 Task: Add So Delicious Blueberry Coconut Milk Yogurt to the cart.
Action: Mouse pressed left at (14, 125)
Screenshot: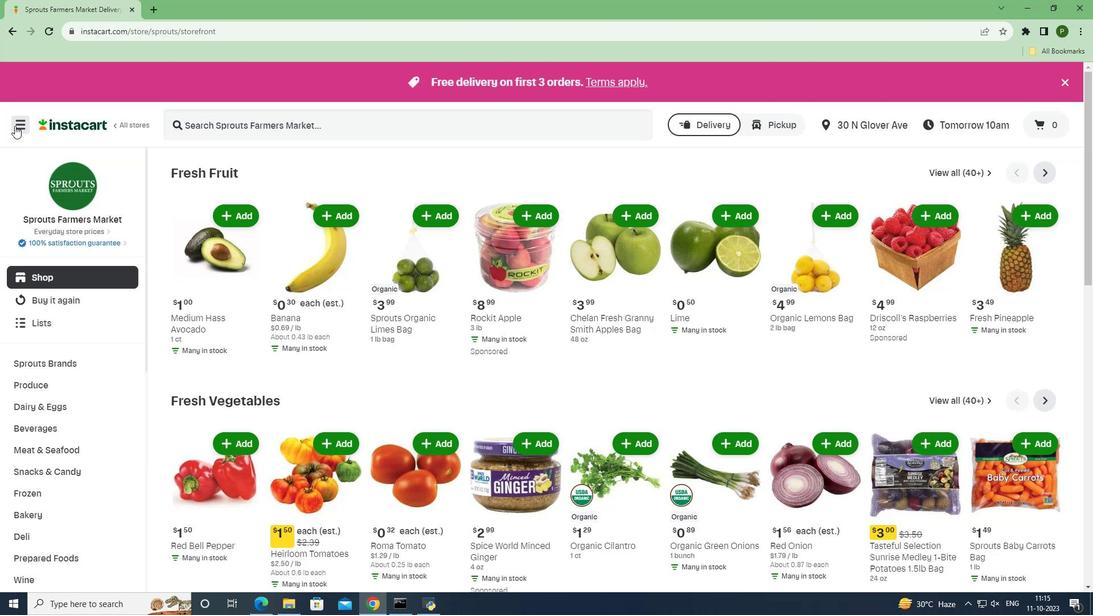 
Action: Mouse moved to (34, 298)
Screenshot: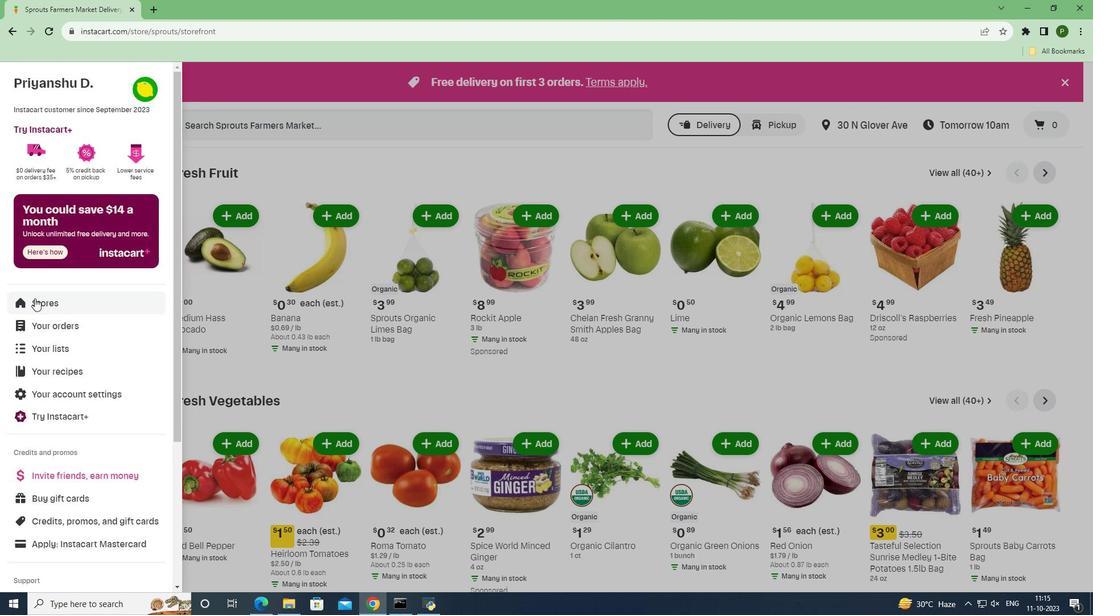
Action: Mouse pressed left at (34, 298)
Screenshot: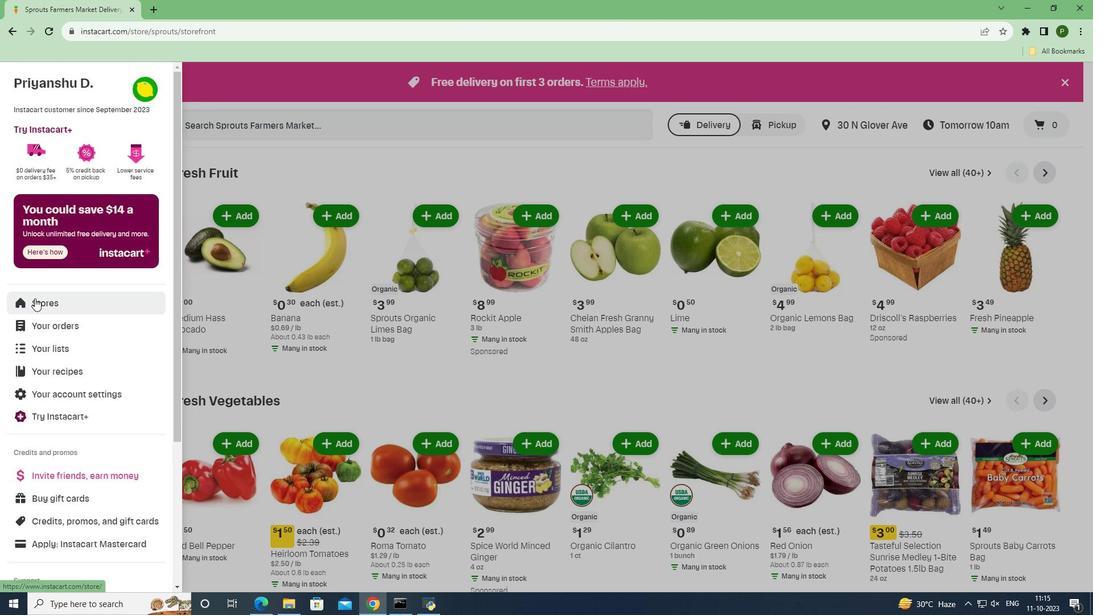 
Action: Mouse moved to (253, 136)
Screenshot: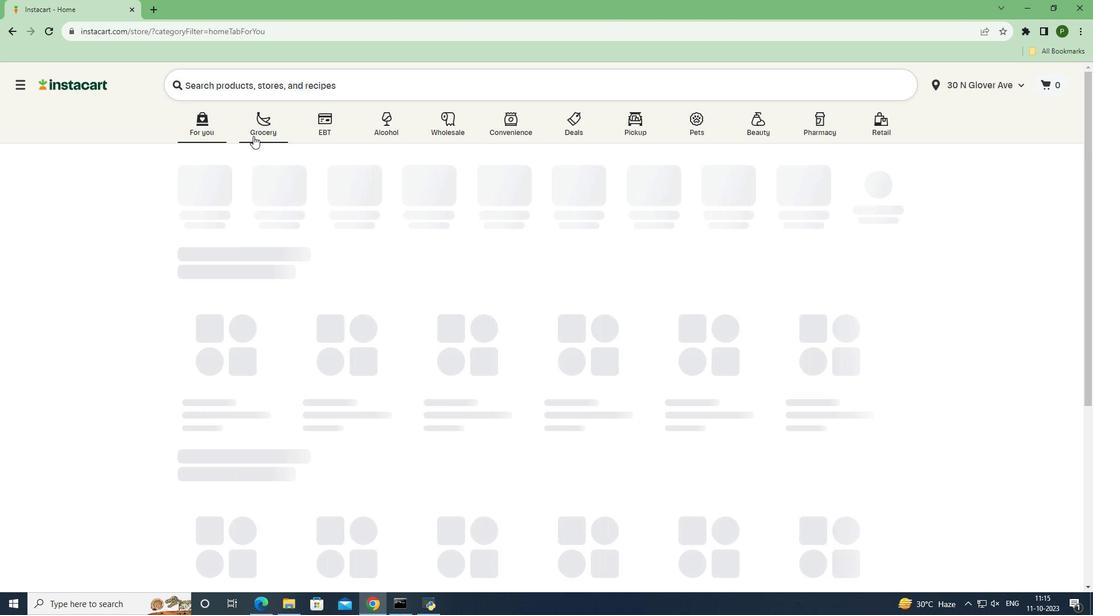 
Action: Mouse pressed left at (253, 136)
Screenshot: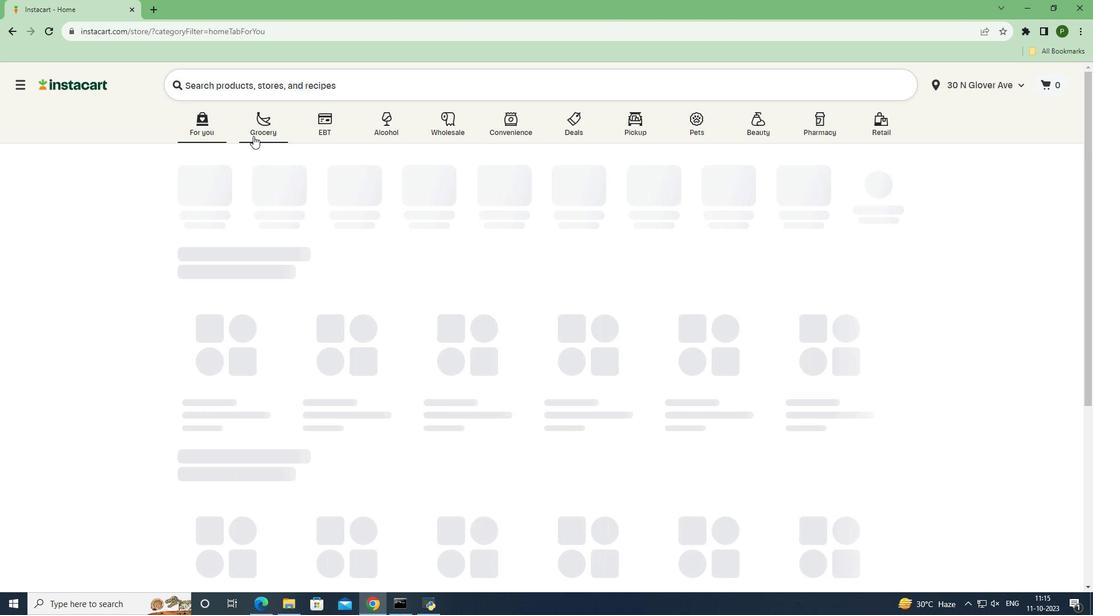 
Action: Mouse moved to (462, 250)
Screenshot: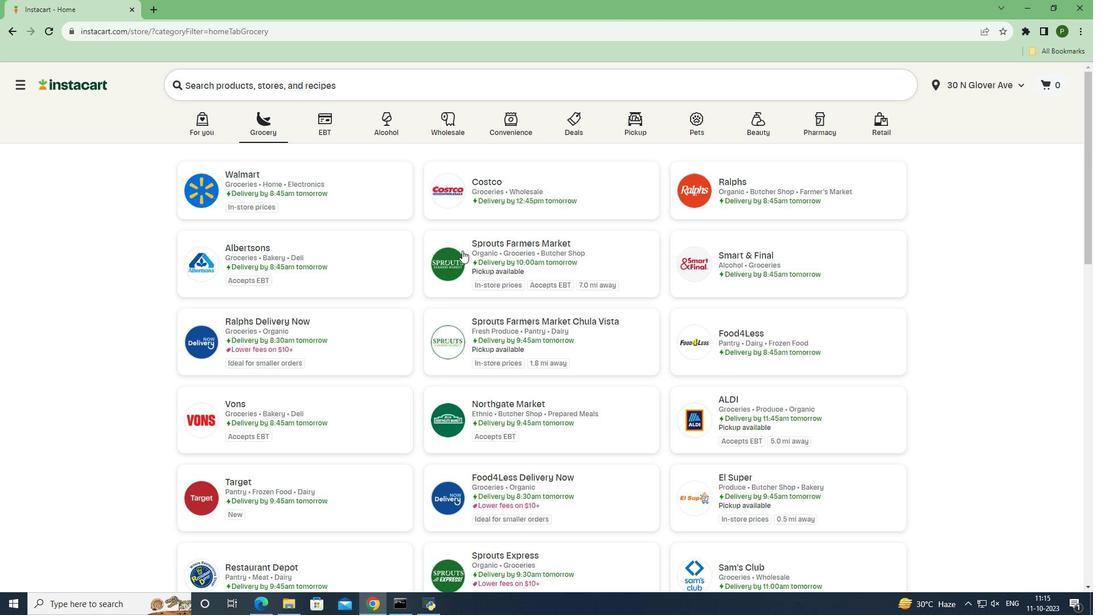 
Action: Mouse pressed left at (462, 250)
Screenshot: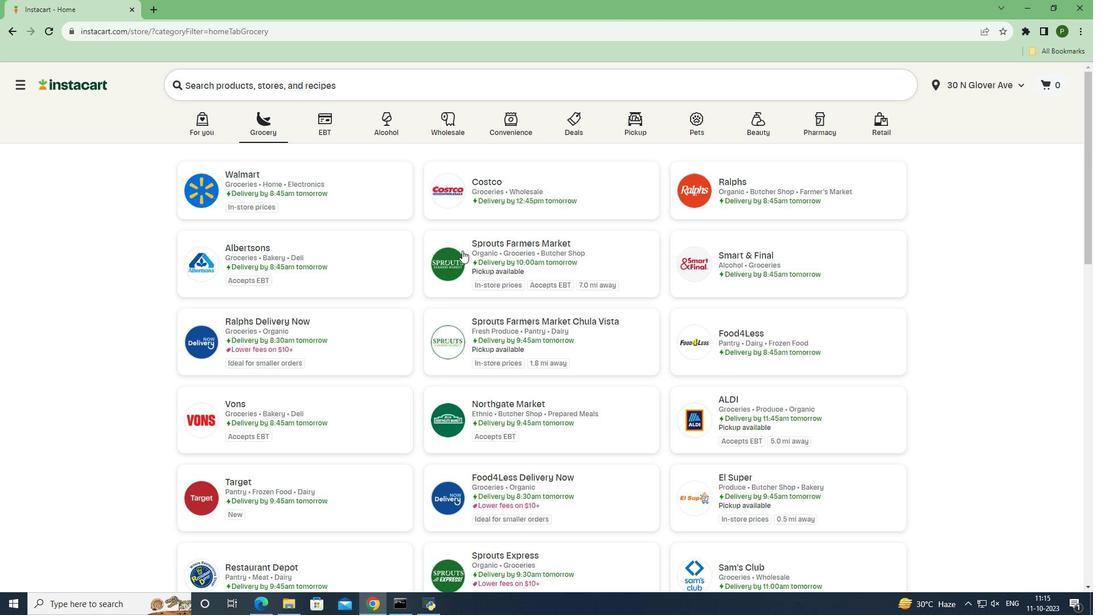 
Action: Mouse moved to (67, 407)
Screenshot: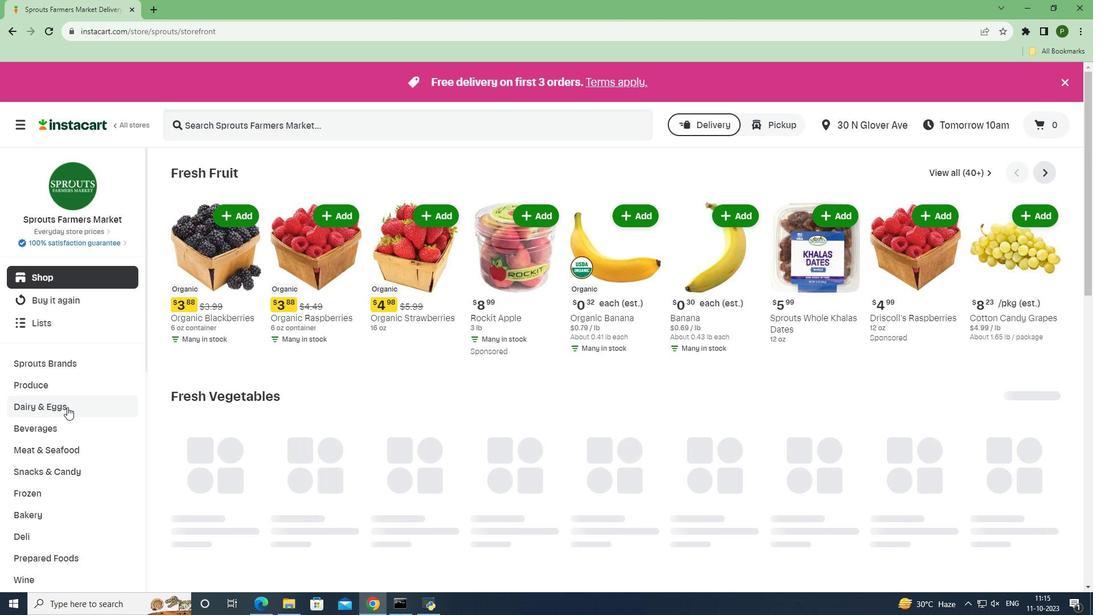 
Action: Mouse pressed left at (67, 407)
Screenshot: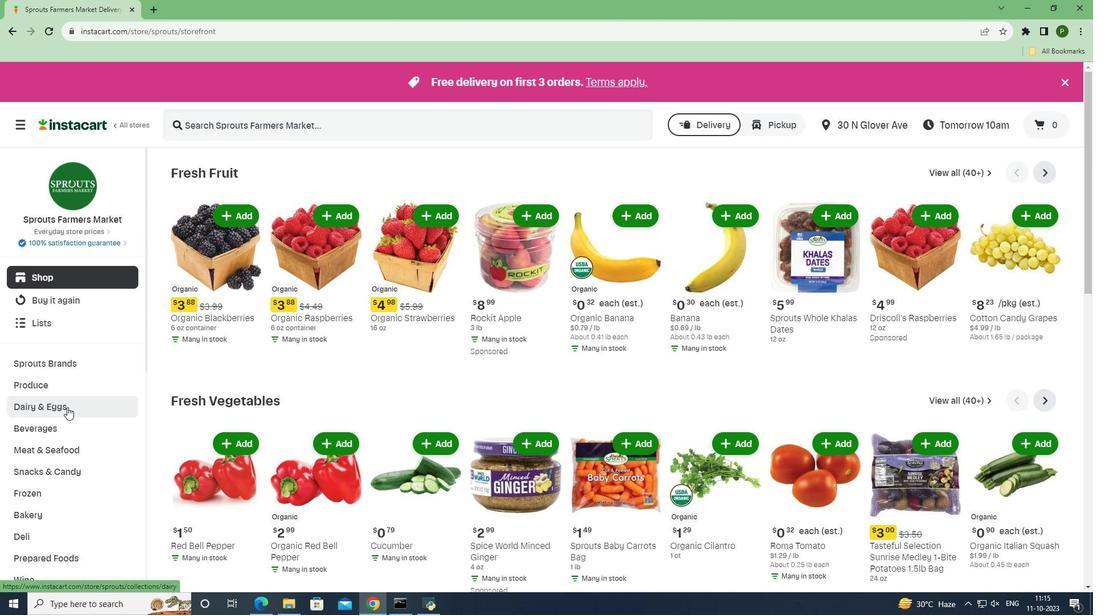 
Action: Mouse moved to (55, 492)
Screenshot: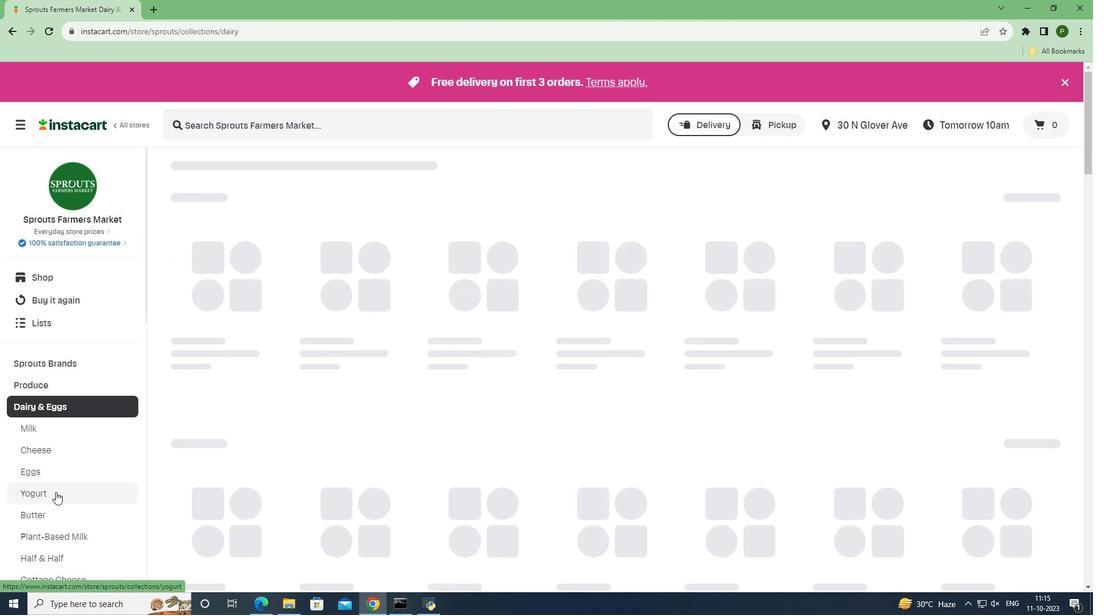 
Action: Mouse pressed left at (55, 492)
Screenshot: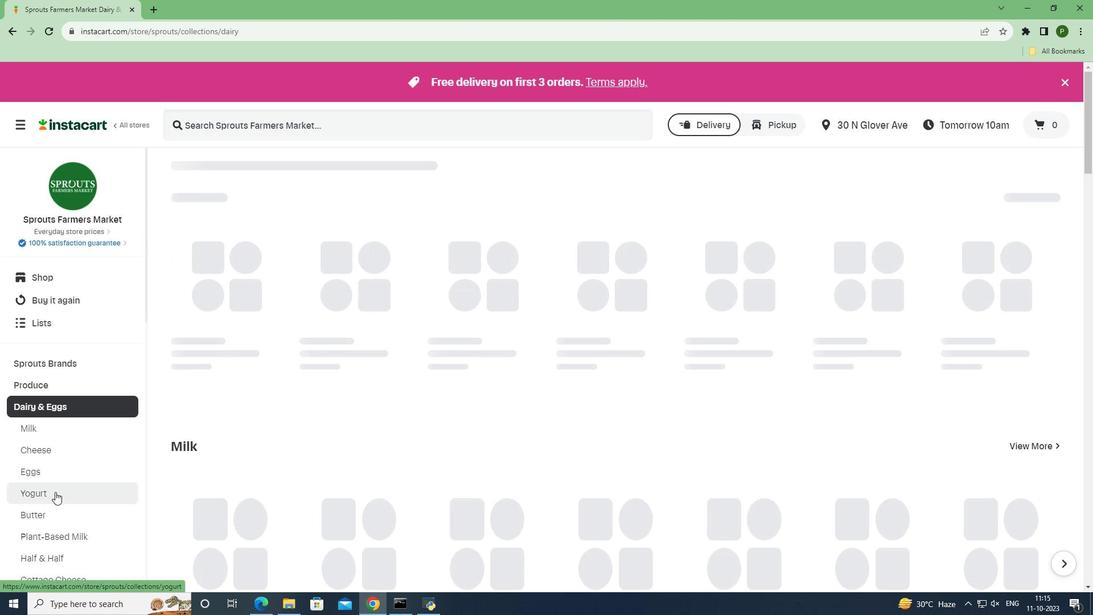 
Action: Mouse moved to (201, 129)
Screenshot: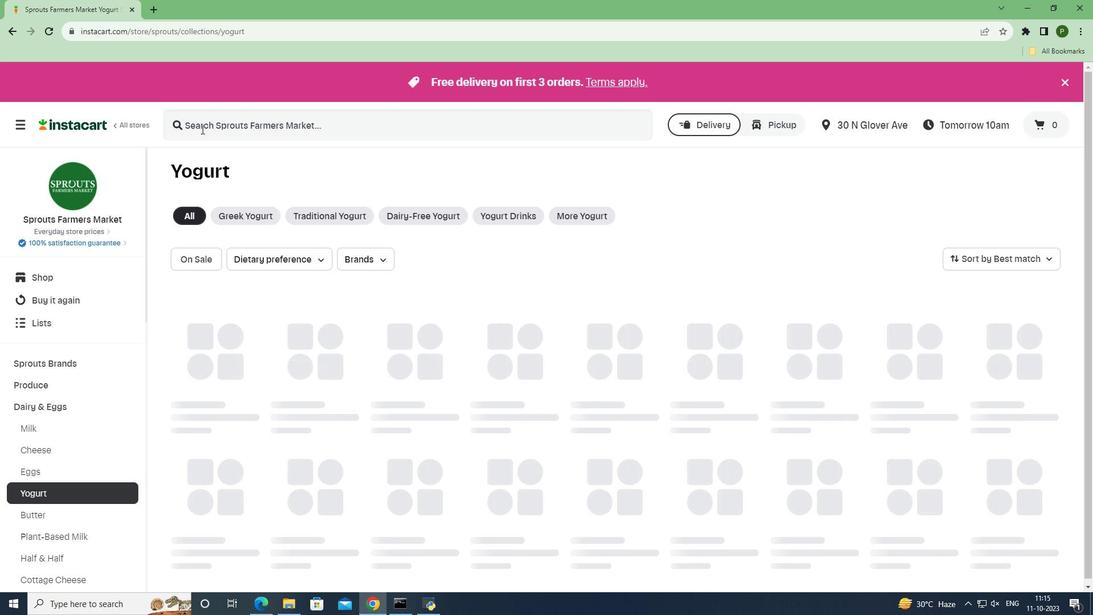 
Action: Mouse pressed left at (201, 129)
Screenshot: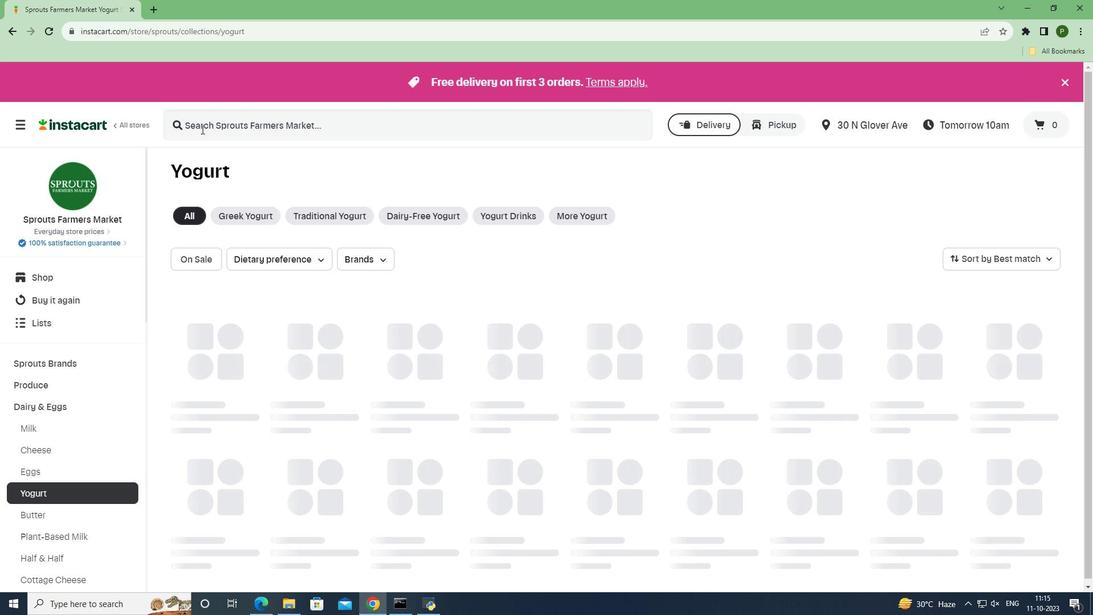 
Action: Key pressed <Key.caps_lock>S<Key.caps_lock>o<Key.space><Key.caps_lock>D<Key.caps_lock>elicious<Key.space><Key.caps_lock>B<Key.caps_lock>lueberry<Key.space><Key.caps_lock>C<Key.caps_lock>oconut<Key.space><Key.caps_lock>M<Key.caps_lock>ilk<Key.space><Key.caps_lock>Y<Key.caps_lock>ogurt<Key.space><Key.enter>
Screenshot: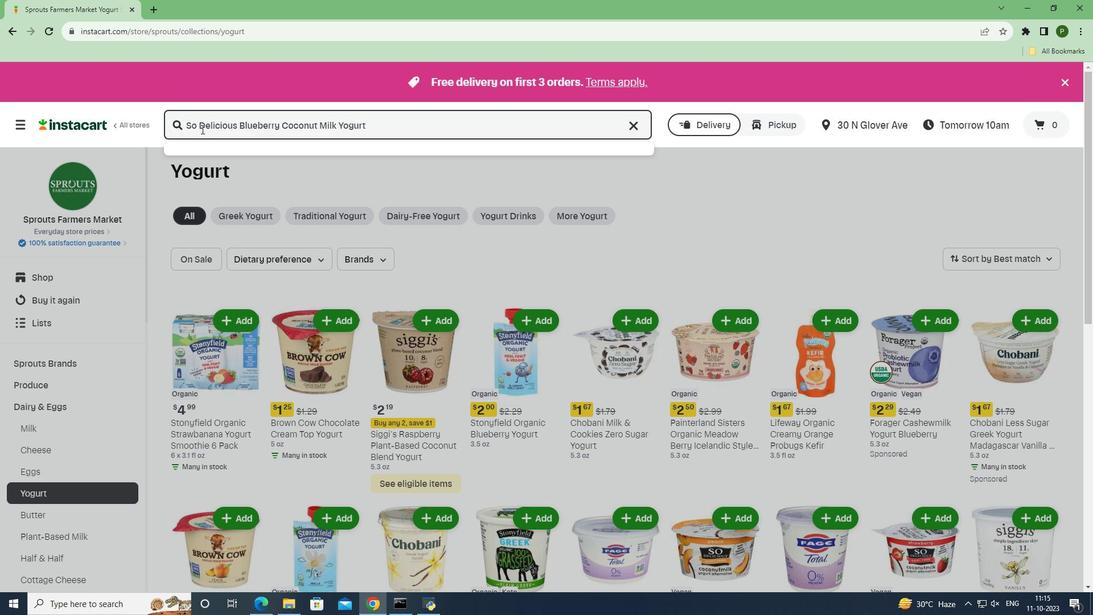 
Action: Mouse moved to (646, 242)
Screenshot: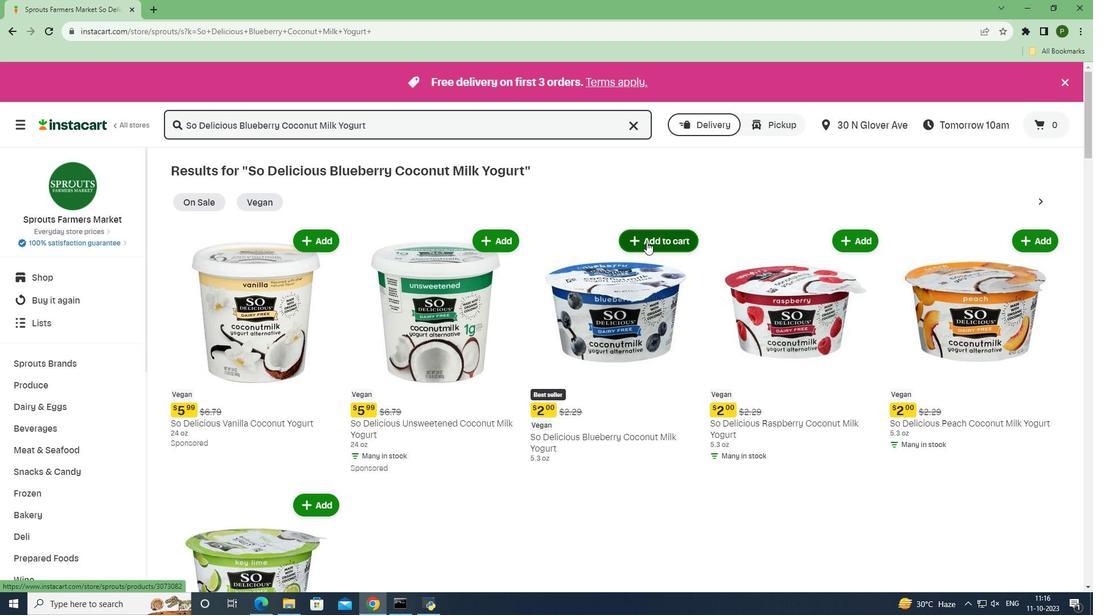 
Action: Mouse pressed left at (646, 242)
Screenshot: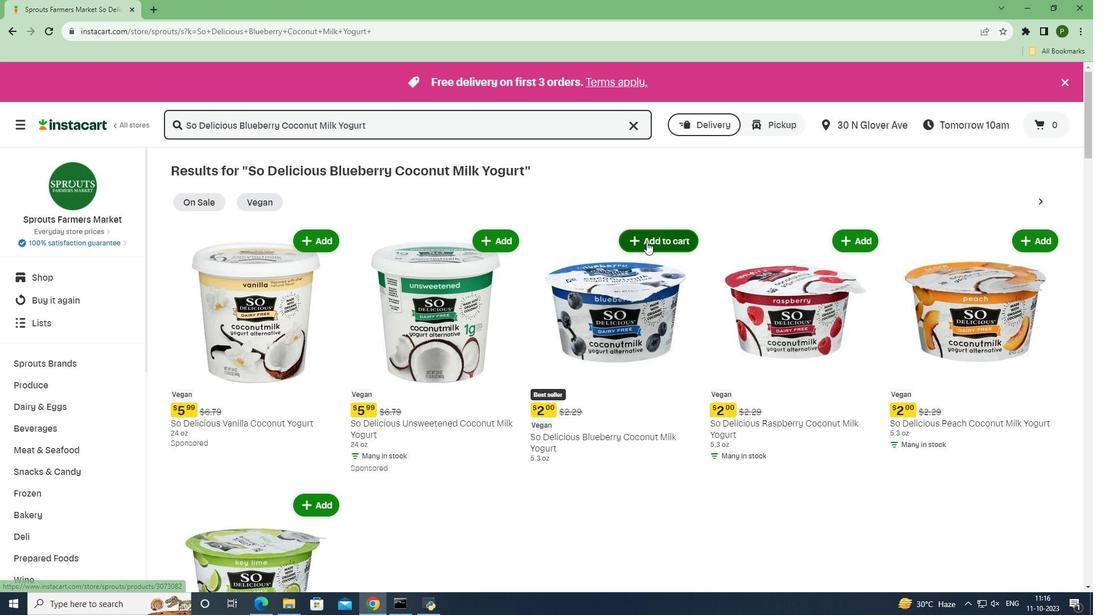 
Action: Mouse moved to (697, 278)
Screenshot: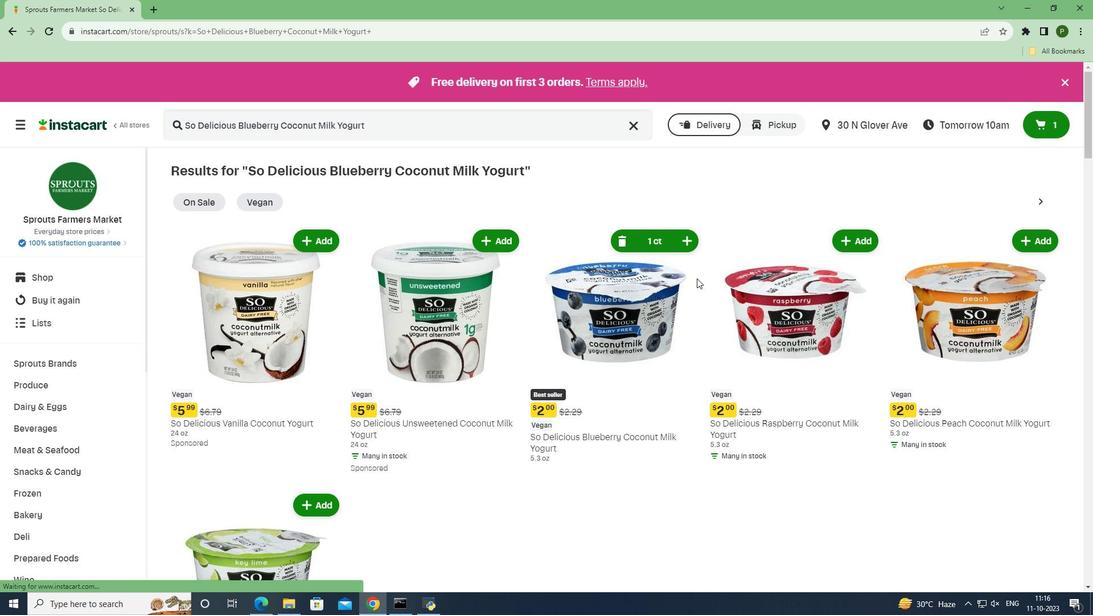
